 Task: Change text box border weight to 4PX.
Action: Mouse moved to (339, 180)
Screenshot: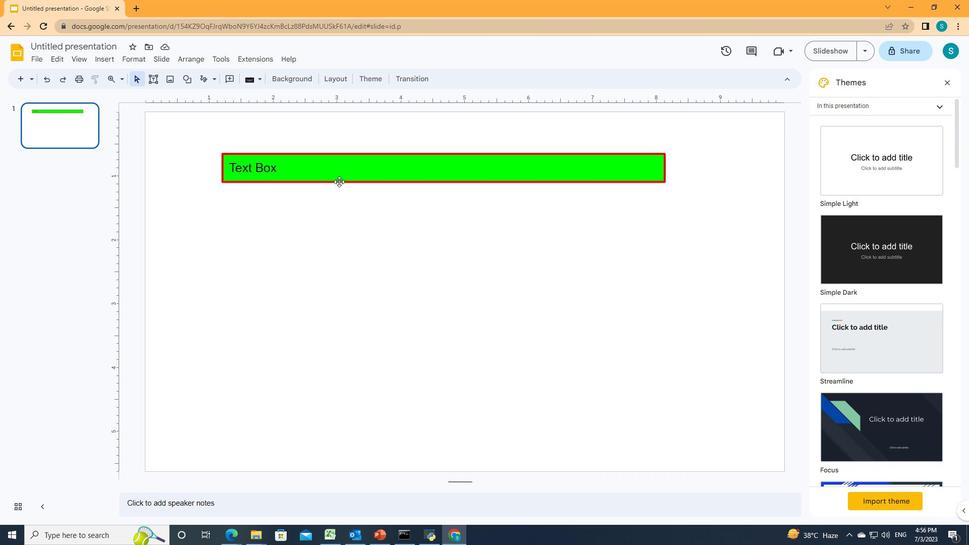 
Action: Mouse pressed left at (339, 180)
Screenshot: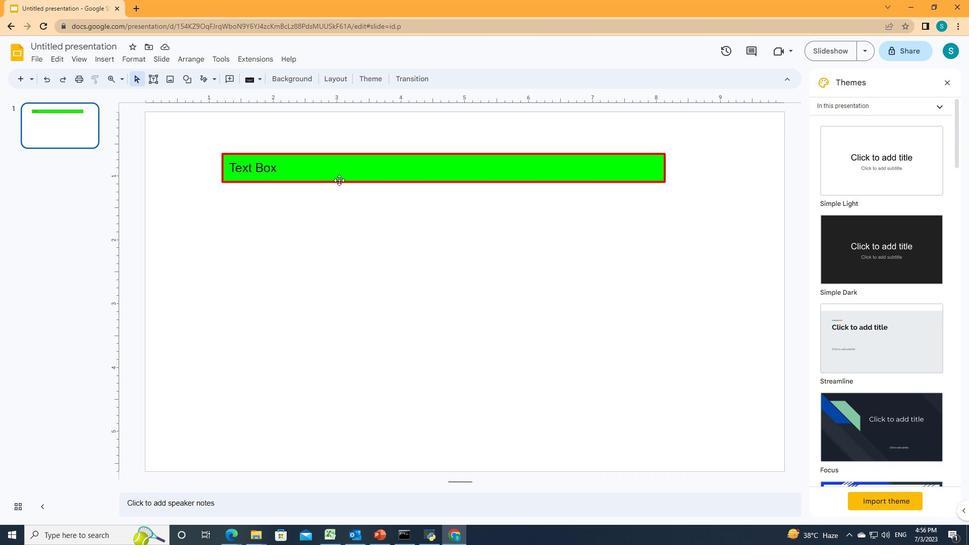 
Action: Mouse moved to (263, 81)
Screenshot: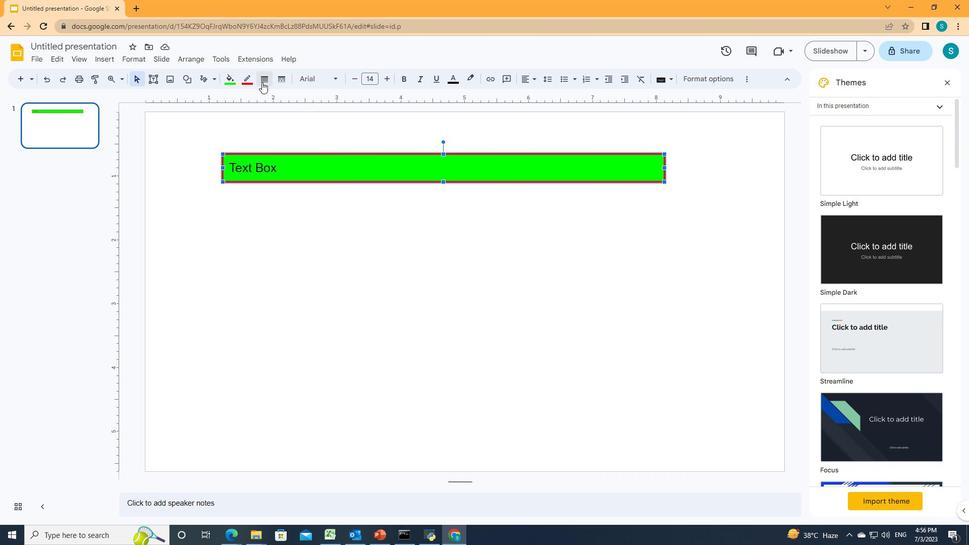 
Action: Mouse pressed left at (263, 81)
Screenshot: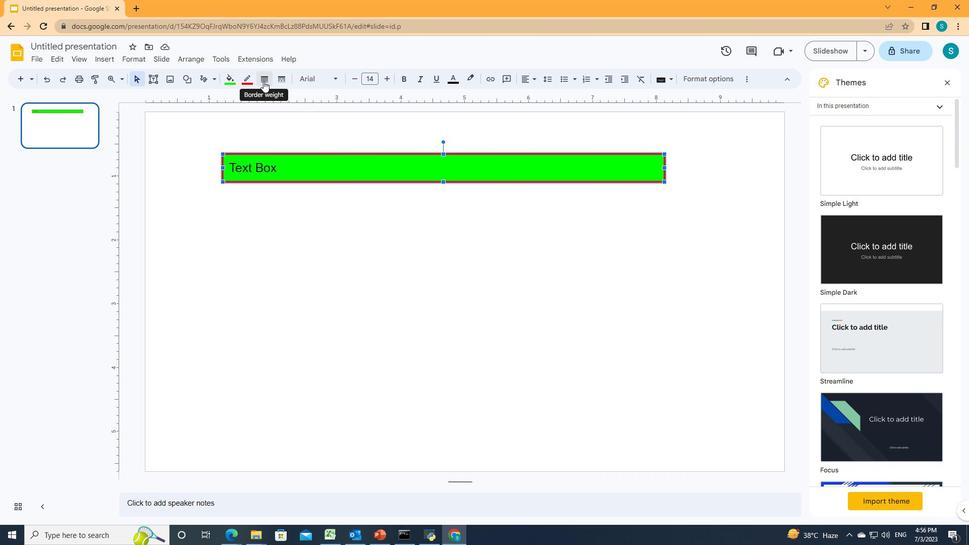 
Action: Mouse moved to (269, 145)
Screenshot: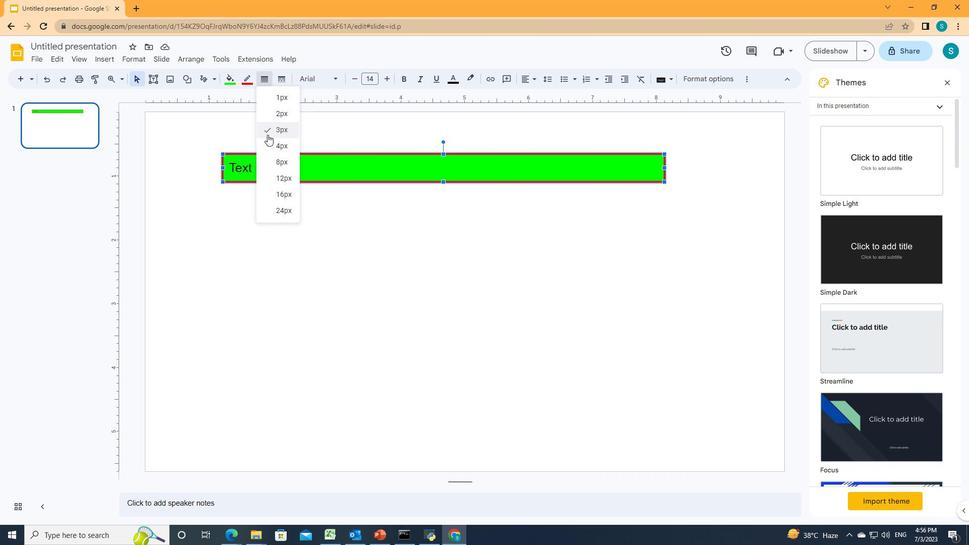 
Action: Mouse pressed left at (269, 145)
Screenshot: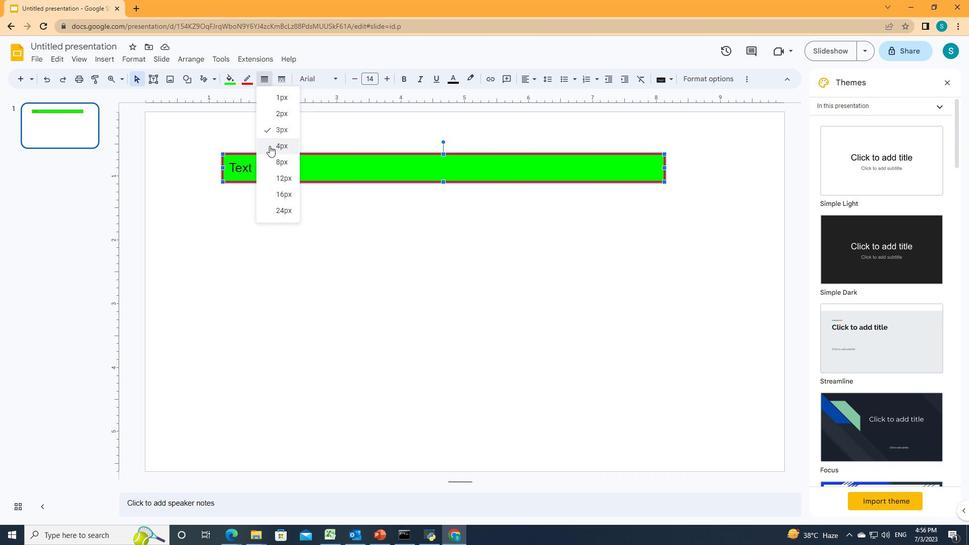 
Action: Mouse moved to (314, 235)
Screenshot: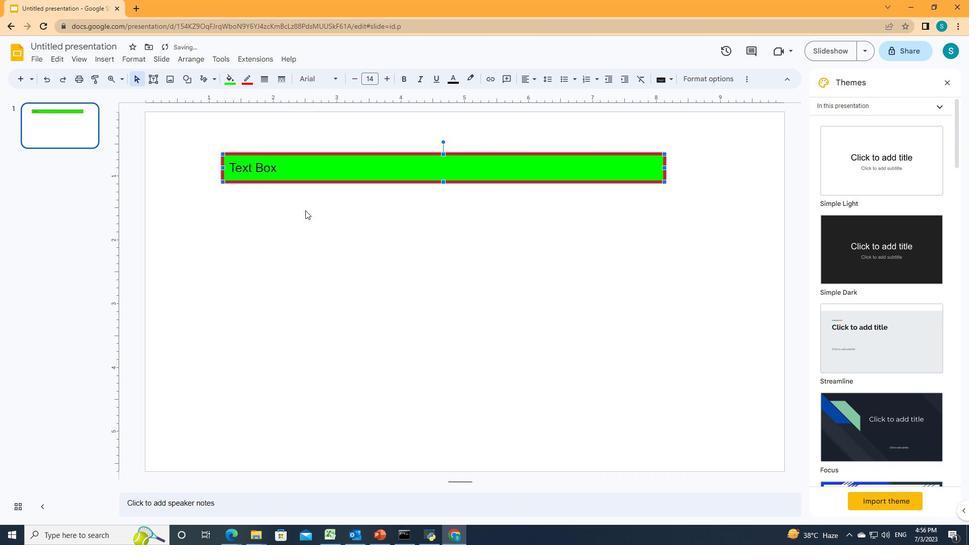 
